 Task: Create ChildIssue0000000411 as Child Issue of Issue Issue0000000206 in Backlog  in Scrum Project Project0000000042 in Jira. Create ChildIssue0000000412 as Child Issue of Issue Issue0000000206 in Backlog  in Scrum Project Project0000000042 in Jira. Create ChildIssue0000000413 as Child Issue of Issue Issue0000000207 in Backlog  in Scrum Project Project0000000042 in Jira. Create ChildIssue0000000414 as Child Issue of Issue Issue0000000207 in Backlog  in Scrum Project Project0000000042 in Jira. Create ChildIssue0000000415 as Child Issue of Issue Issue0000000208 in Backlog  in Scrum Project Project0000000042 in Jira
Action: Mouse moved to (308, 319)
Screenshot: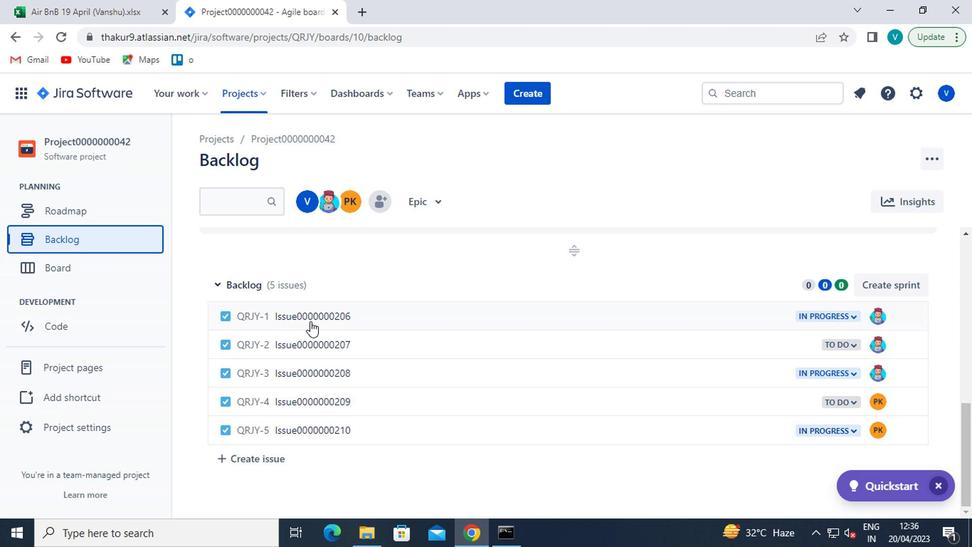 
Action: Mouse pressed left at (308, 319)
Screenshot: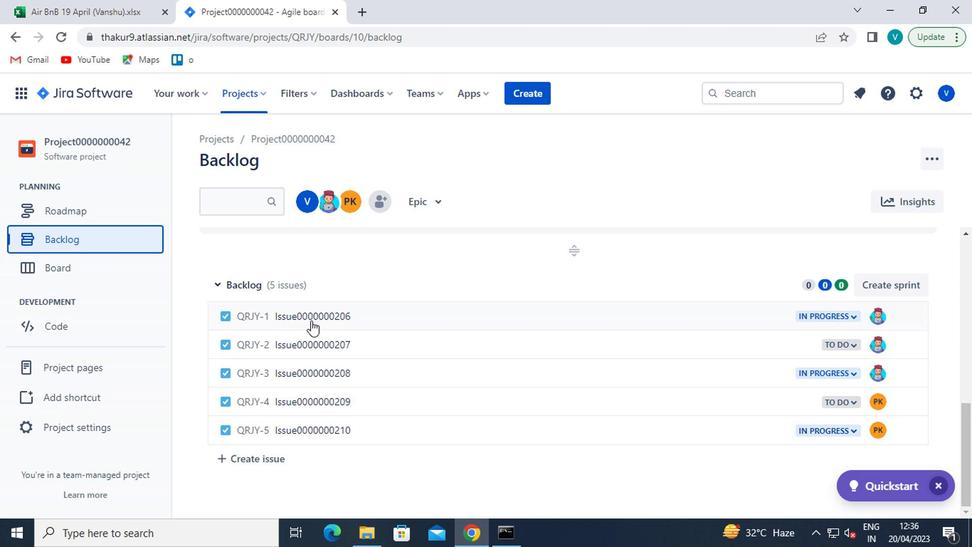 
Action: Mouse moved to (720, 305)
Screenshot: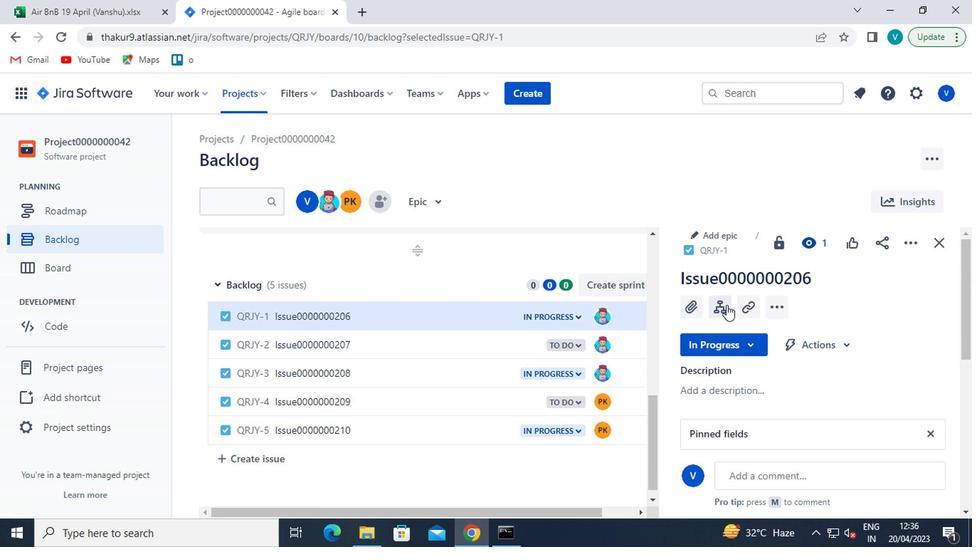 
Action: Mouse pressed left at (720, 305)
Screenshot: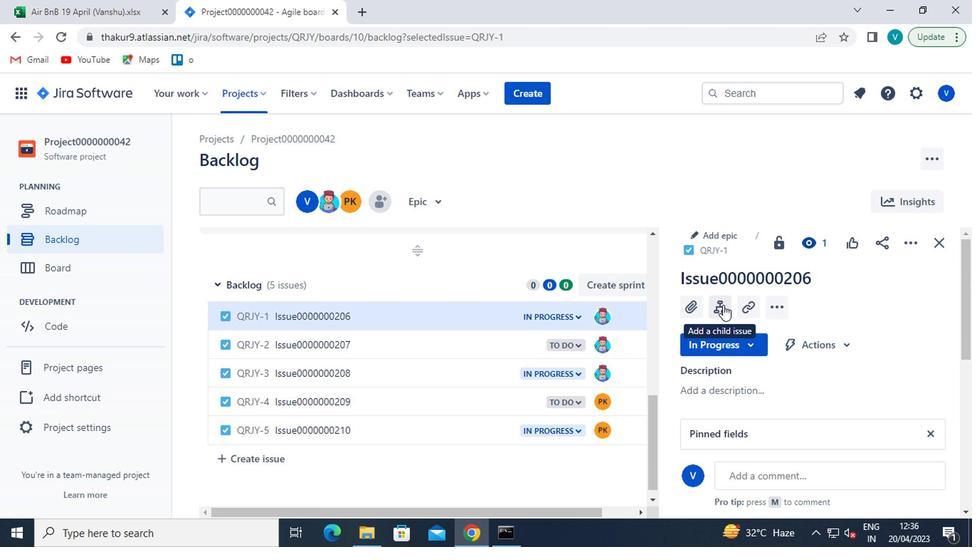 
Action: Mouse moved to (742, 356)
Screenshot: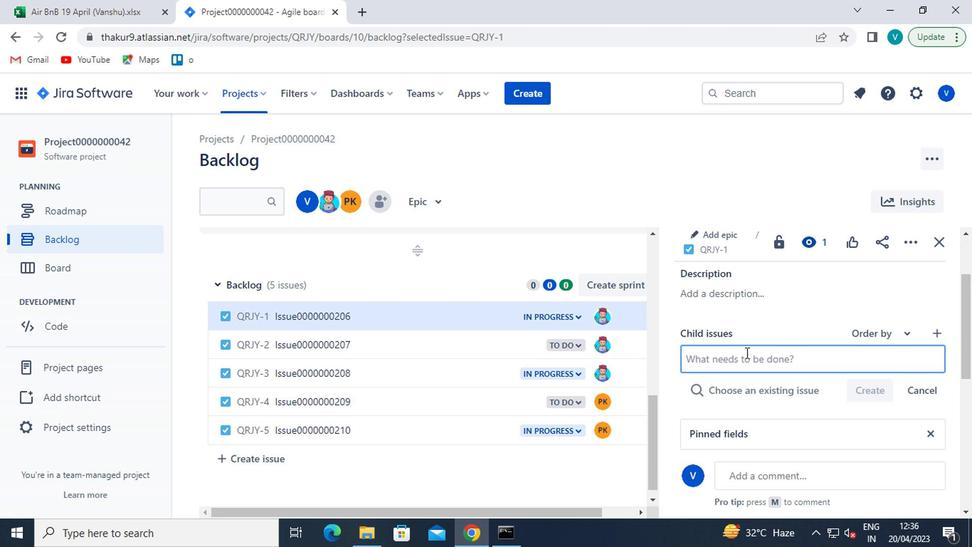
Action: Mouse pressed left at (742, 356)
Screenshot: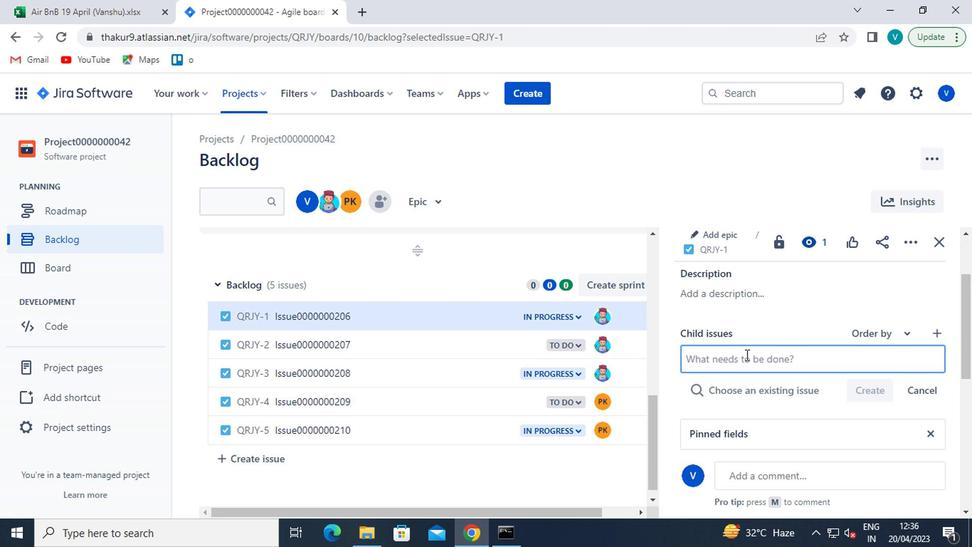 
Action: Mouse moved to (733, 353)
Screenshot: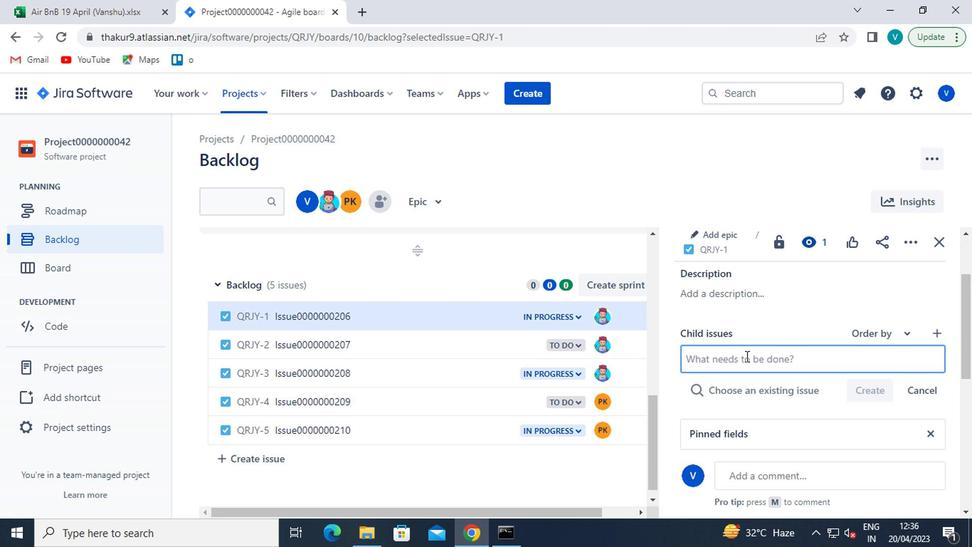 
Action: Key pressed <Key.shift>CH
Screenshot: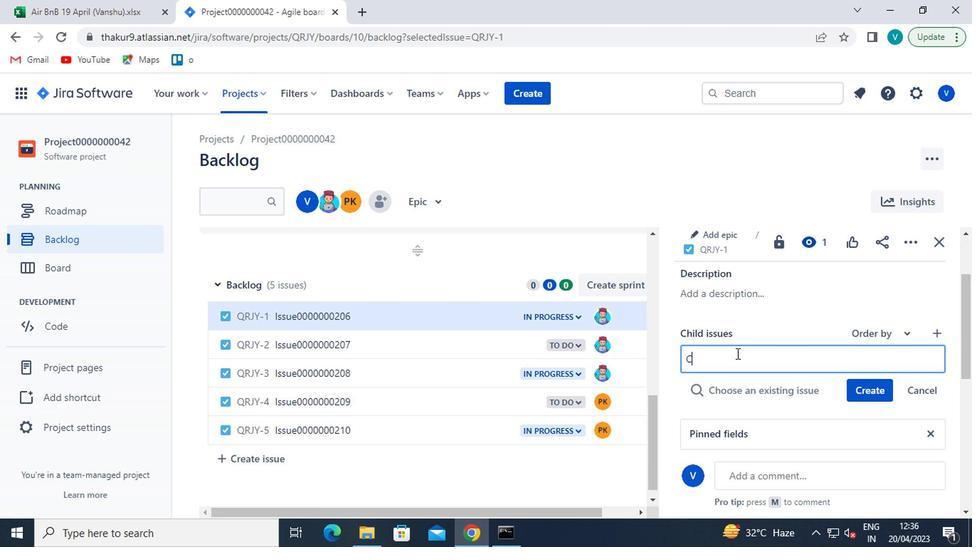 
Action: Mouse moved to (733, 354)
Screenshot: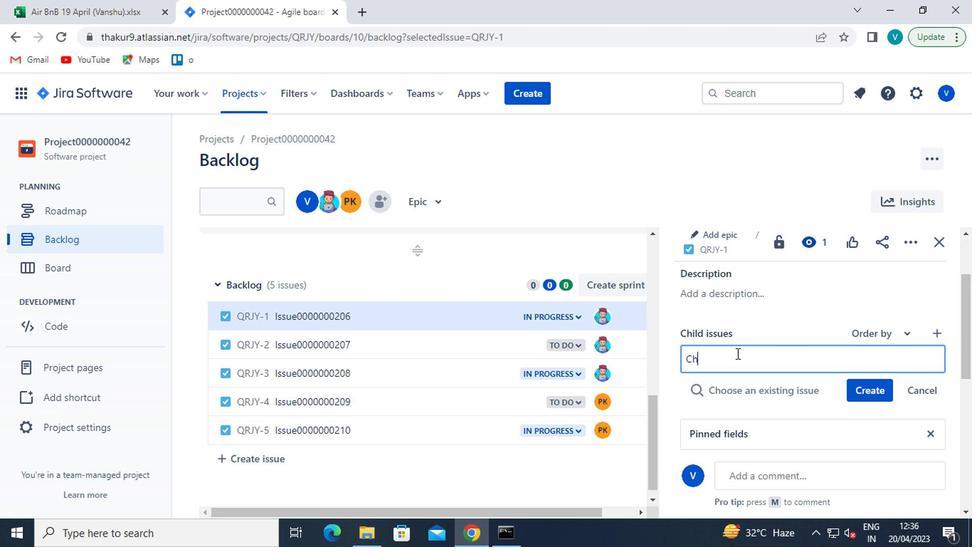
Action: Key pressed IL
Screenshot: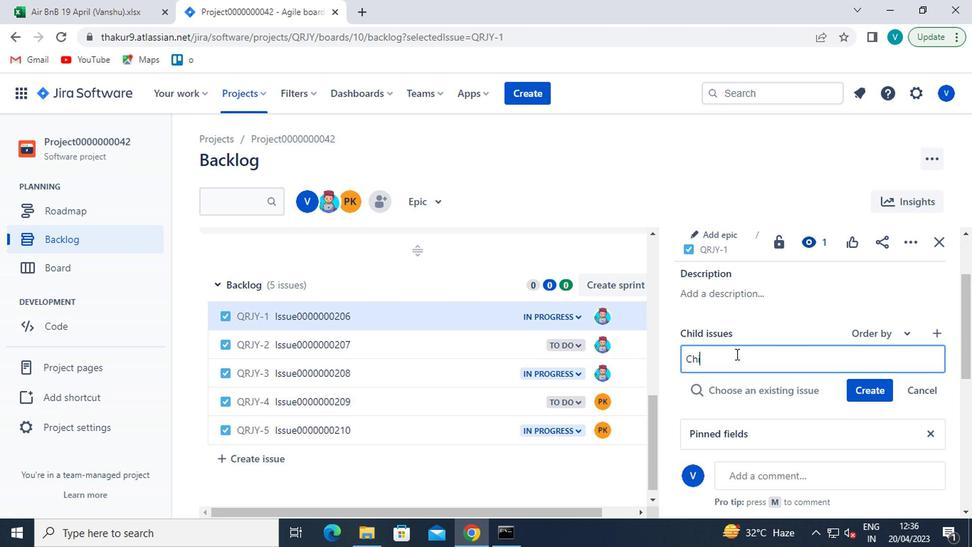 
Action: Mouse moved to (732, 355)
Screenshot: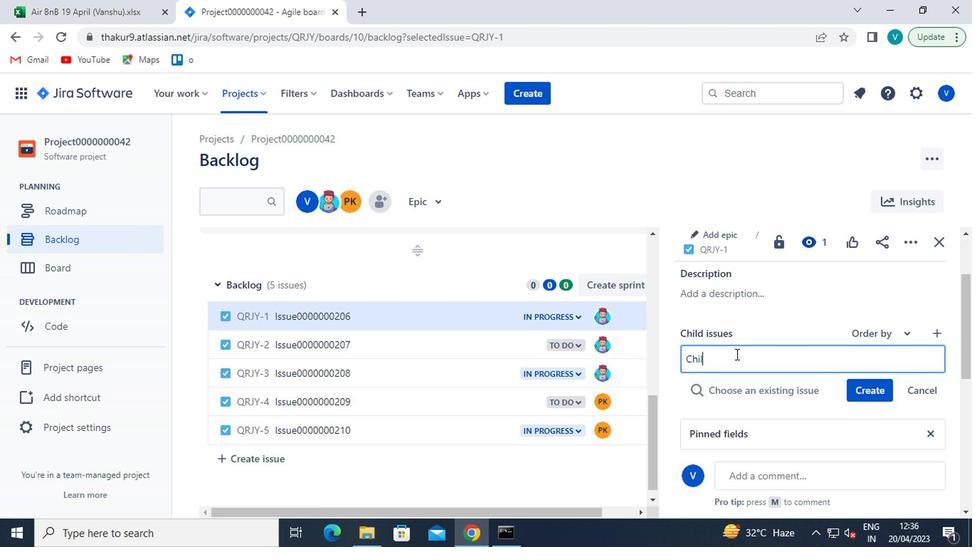
Action: Key pressed D<Key.shift>ISSUE
Screenshot: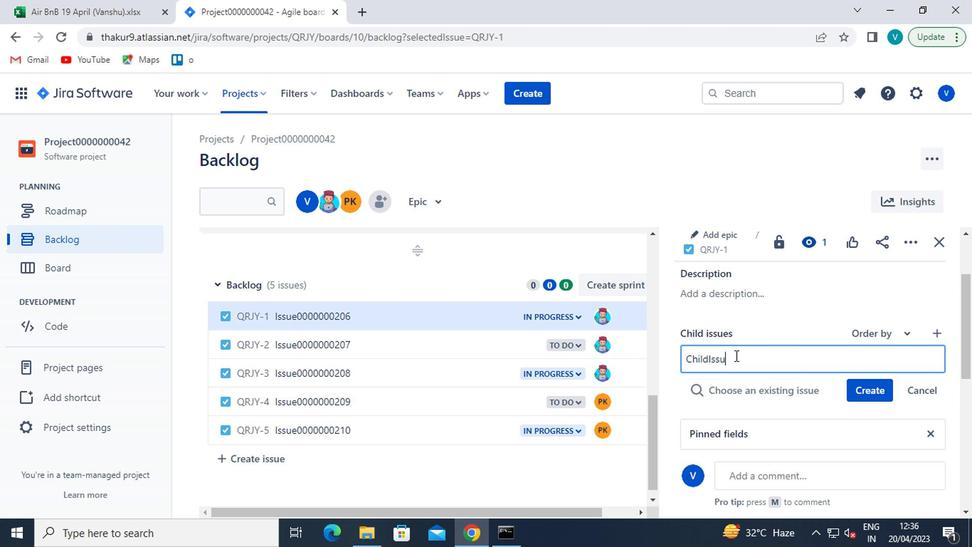 
Action: Mouse moved to (731, 355)
Screenshot: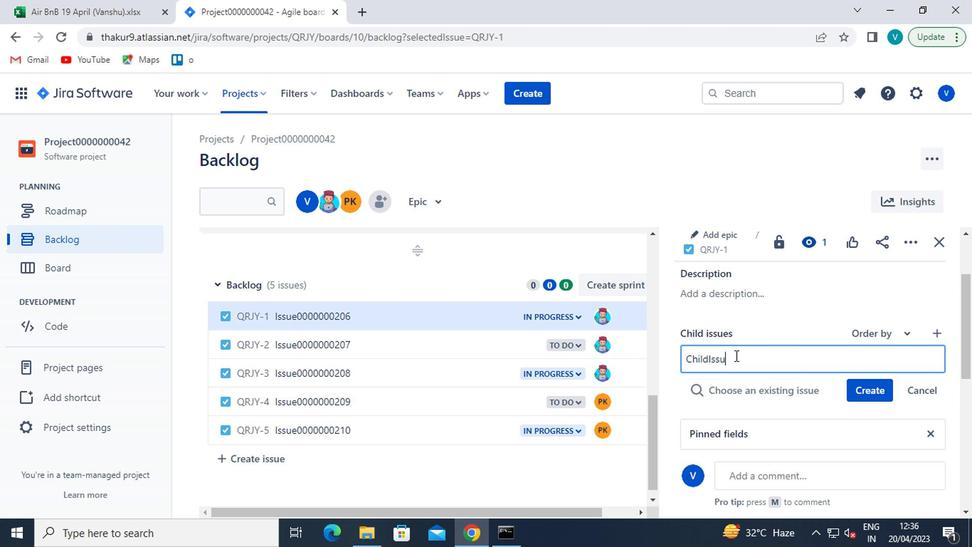
Action: Key pressed 00
Screenshot: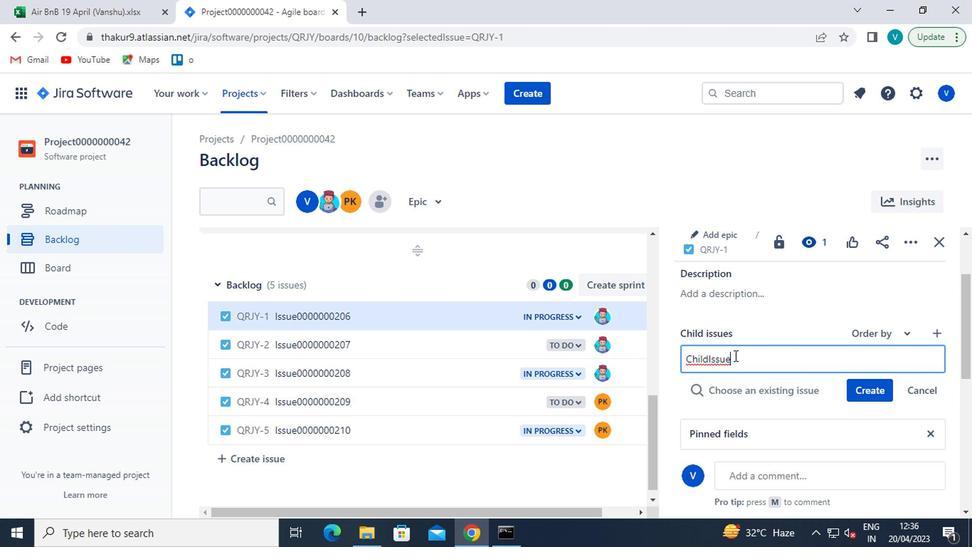 
Action: Mouse moved to (731, 355)
Screenshot: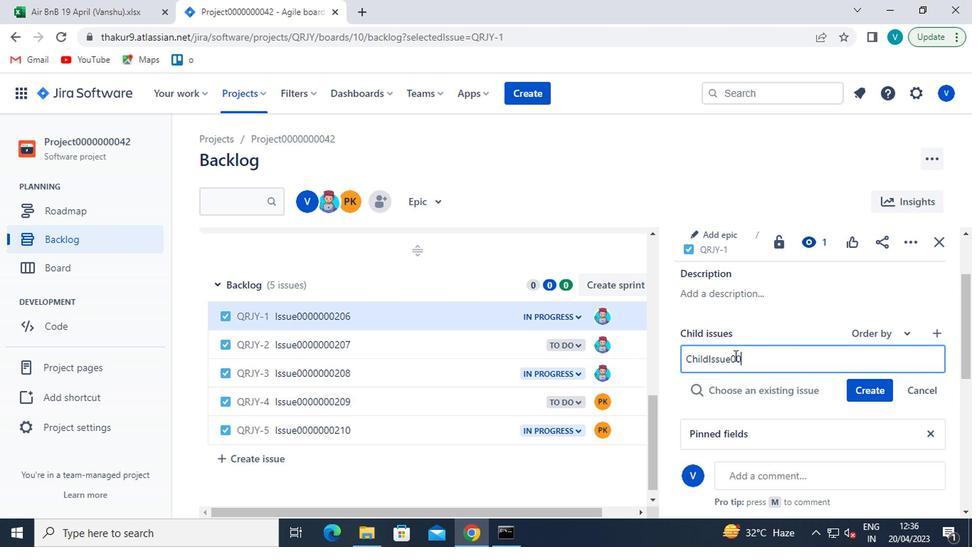
Action: Key pressed 00000411
Screenshot: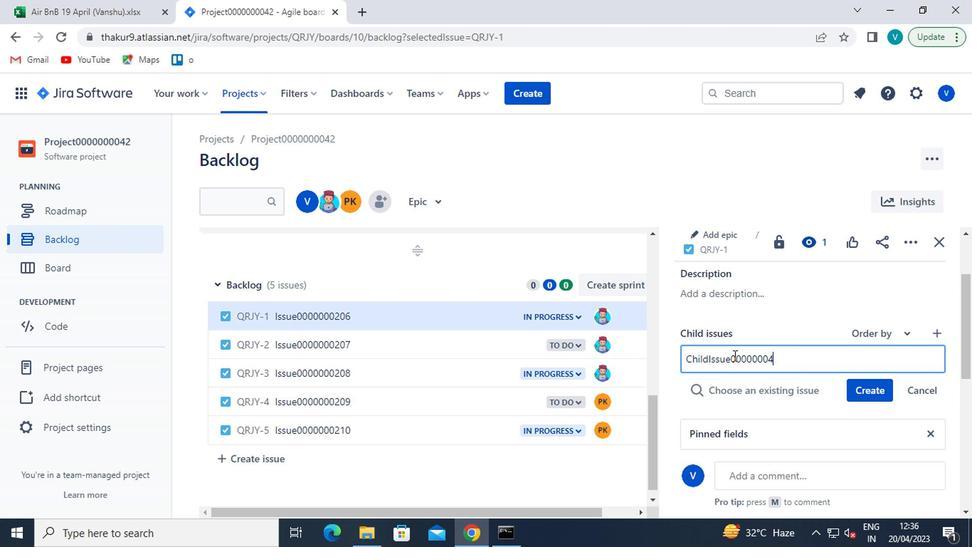 
Action: Mouse moved to (863, 390)
Screenshot: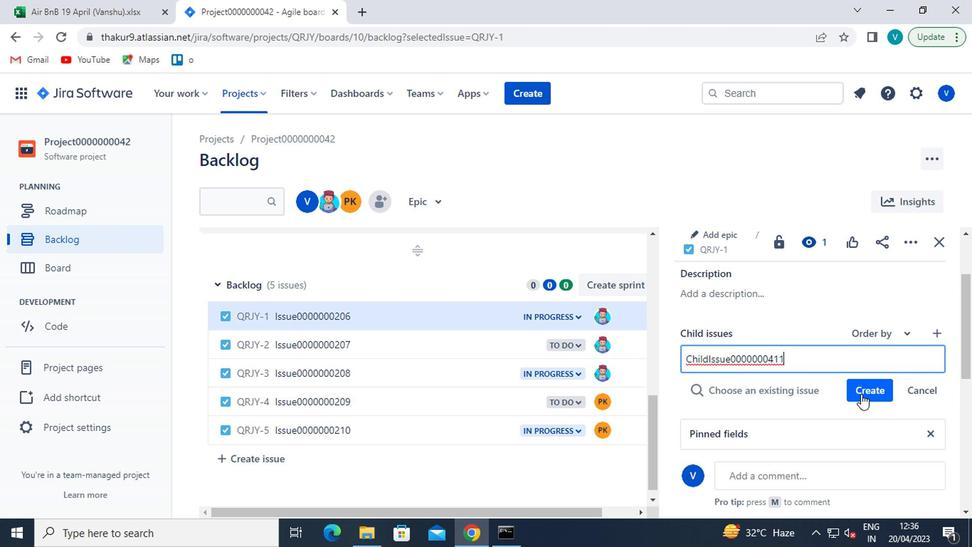 
Action: Mouse pressed left at (863, 390)
Screenshot: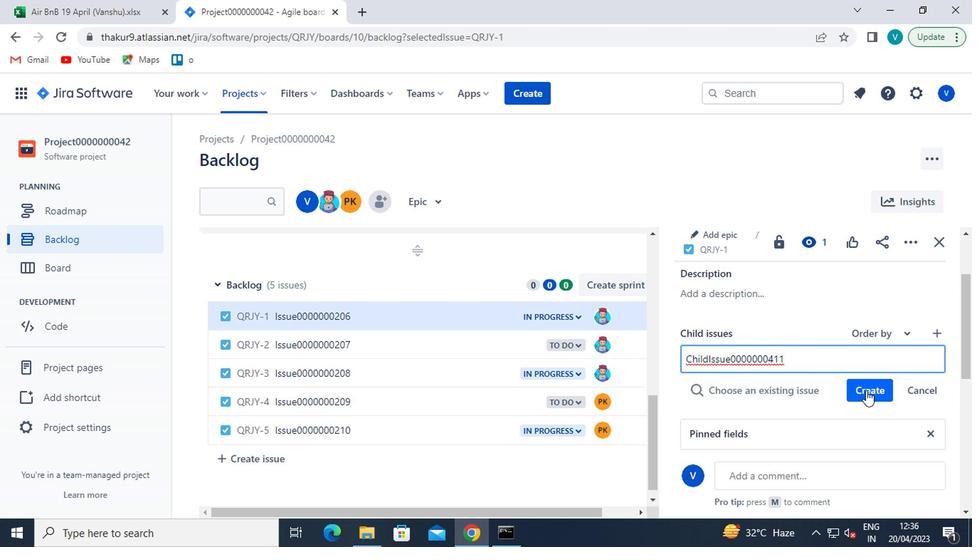 
Action: Mouse moved to (810, 402)
Screenshot: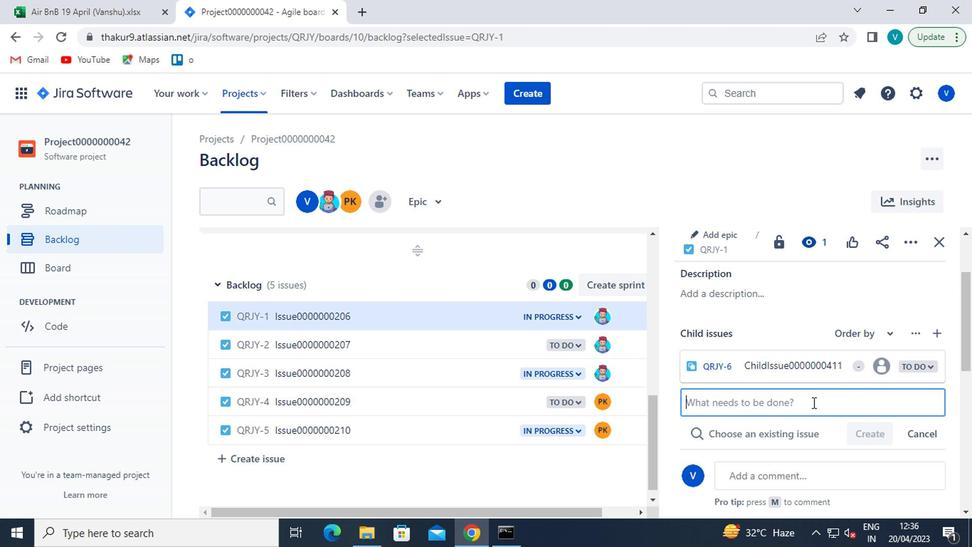 
Action: Key pressed <Key.shift>CHILD<Key.shift>ISSUE000
Screenshot: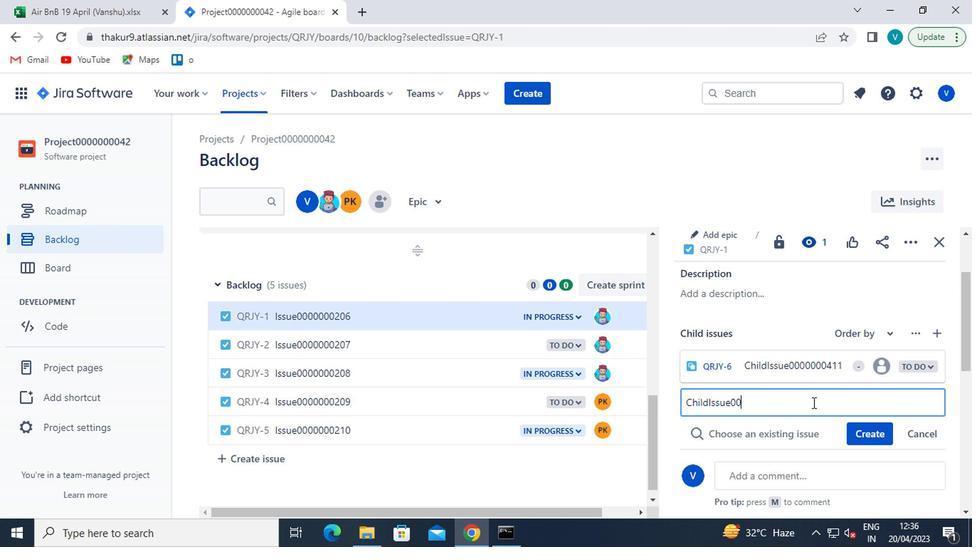 
Action: Mouse moved to (808, 403)
Screenshot: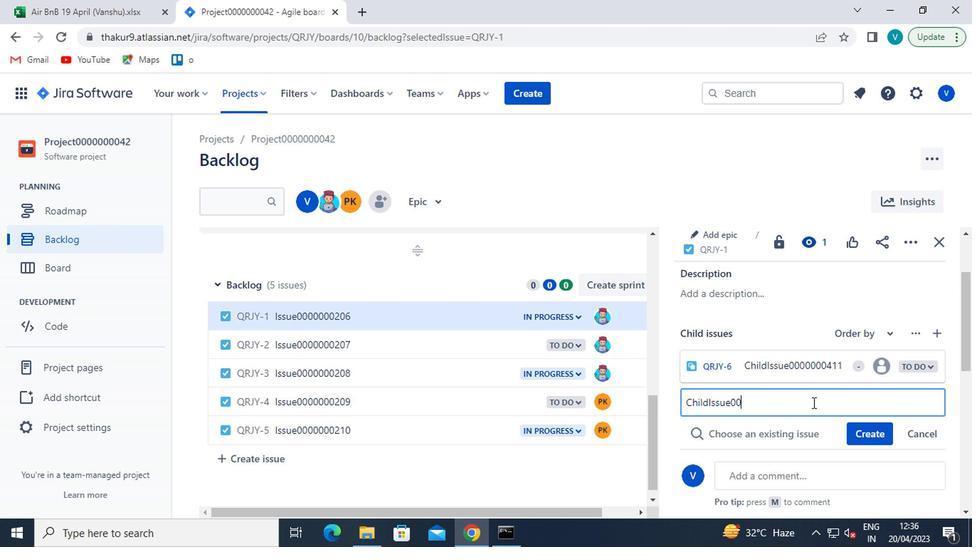 
Action: Key pressed 00004
Screenshot: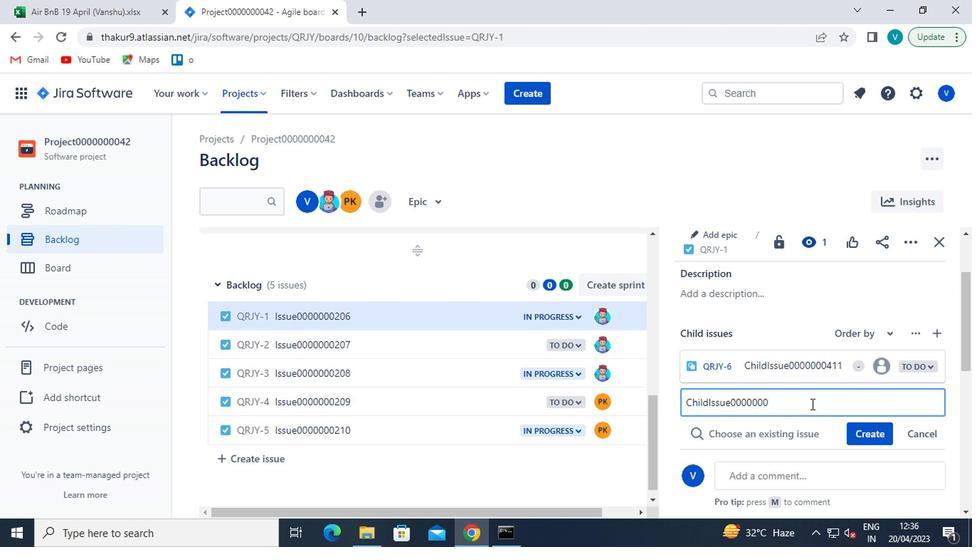 
Action: Mouse moved to (807, 403)
Screenshot: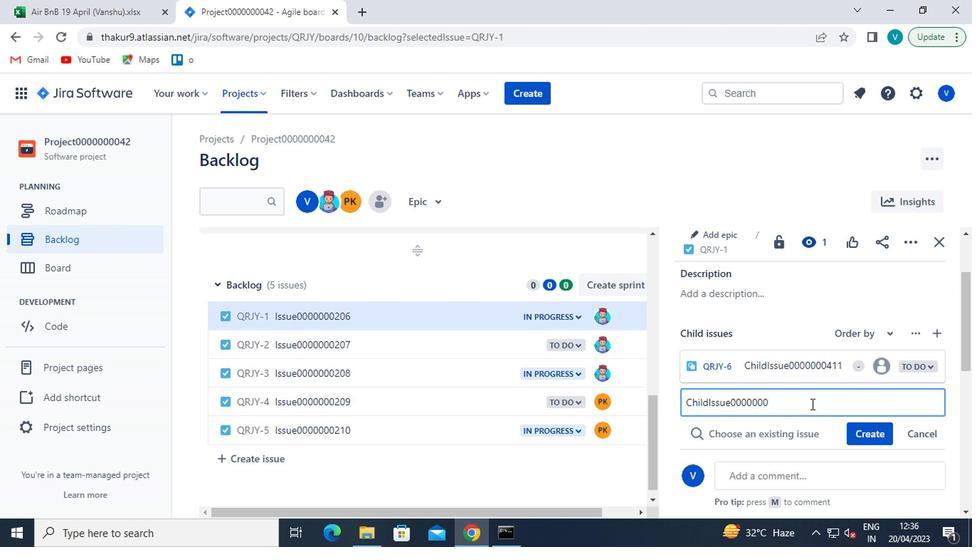 
Action: Key pressed 12
Screenshot: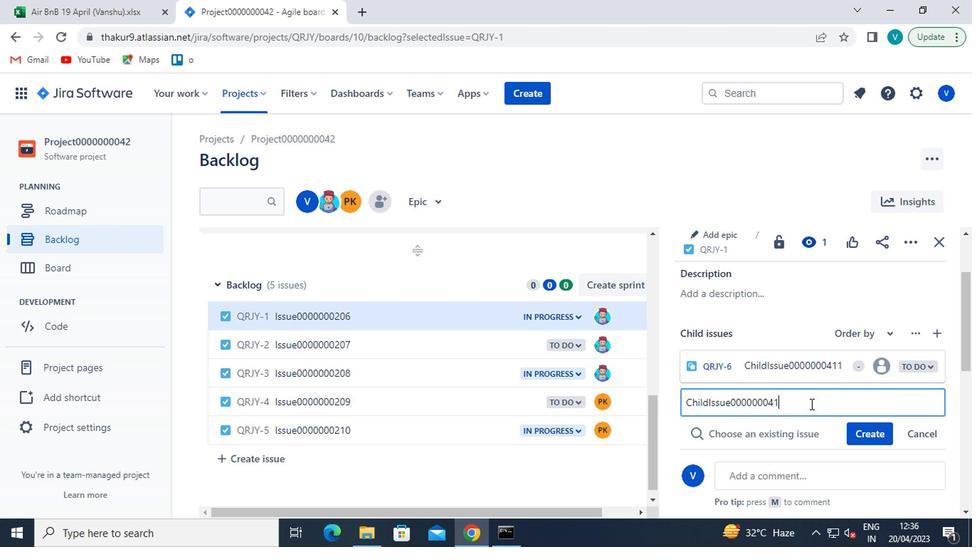 
Action: Mouse moved to (861, 425)
Screenshot: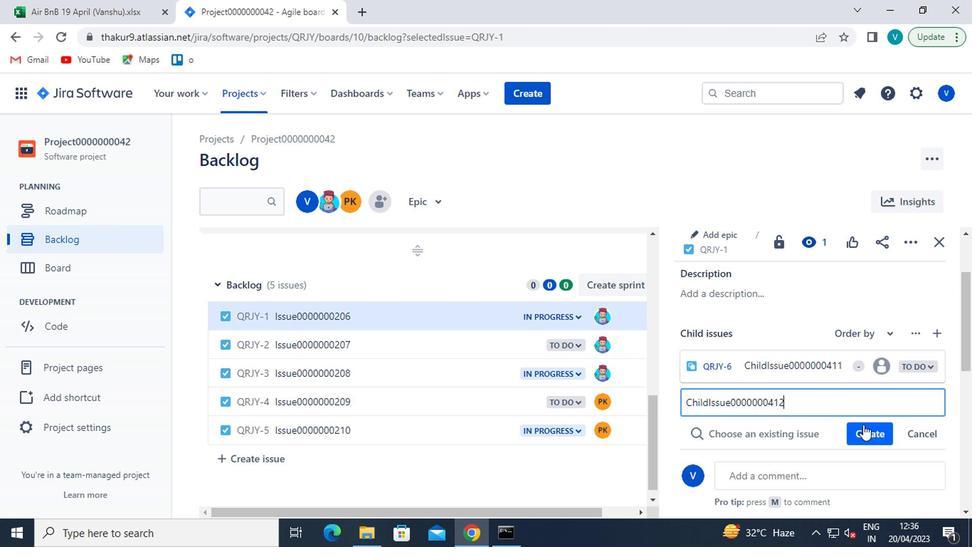 
Action: Mouse pressed left at (861, 425)
Screenshot: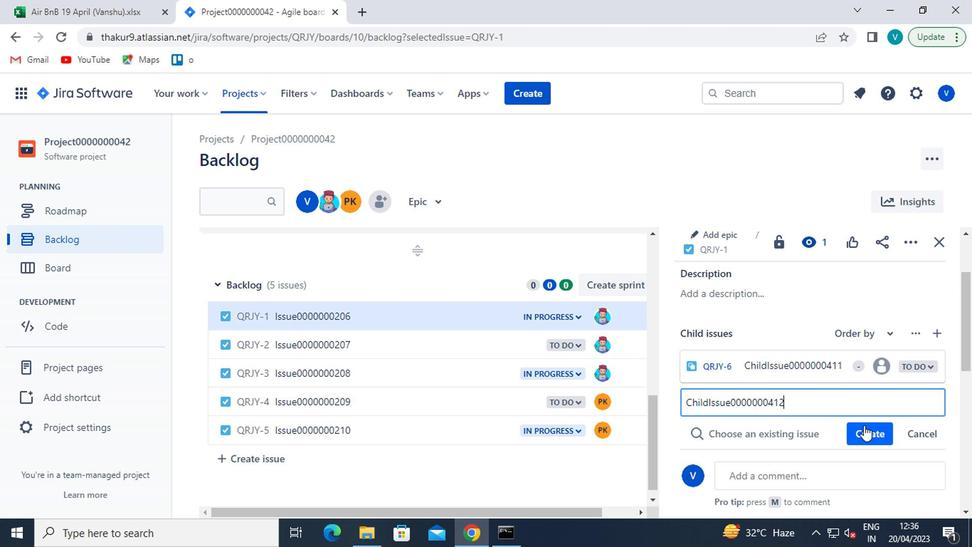 
Action: Mouse moved to (311, 345)
Screenshot: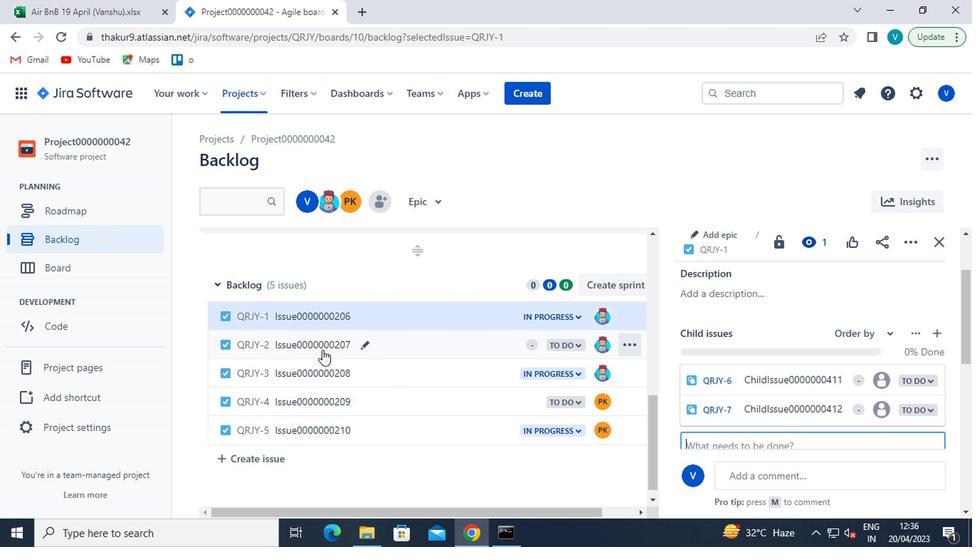 
Action: Mouse pressed left at (311, 345)
Screenshot: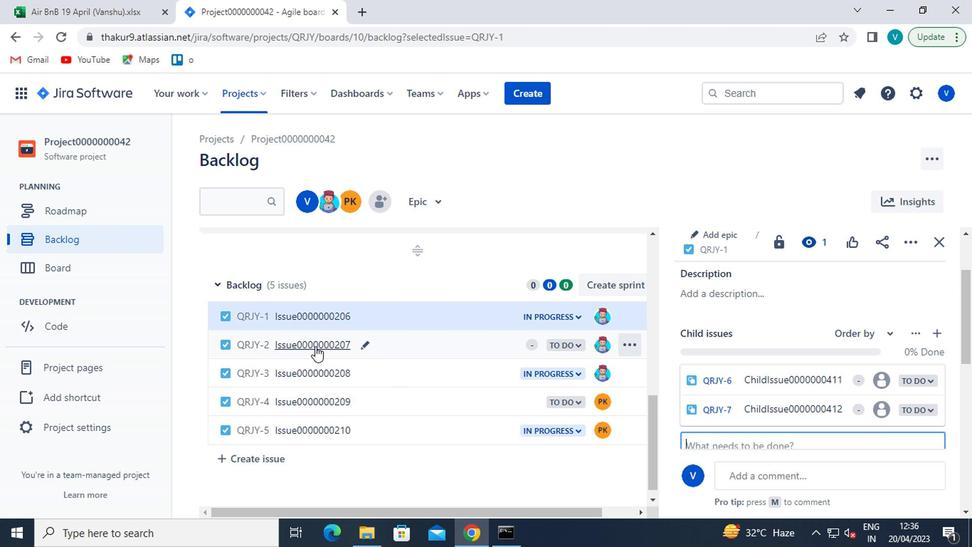 
Action: Mouse moved to (719, 310)
Screenshot: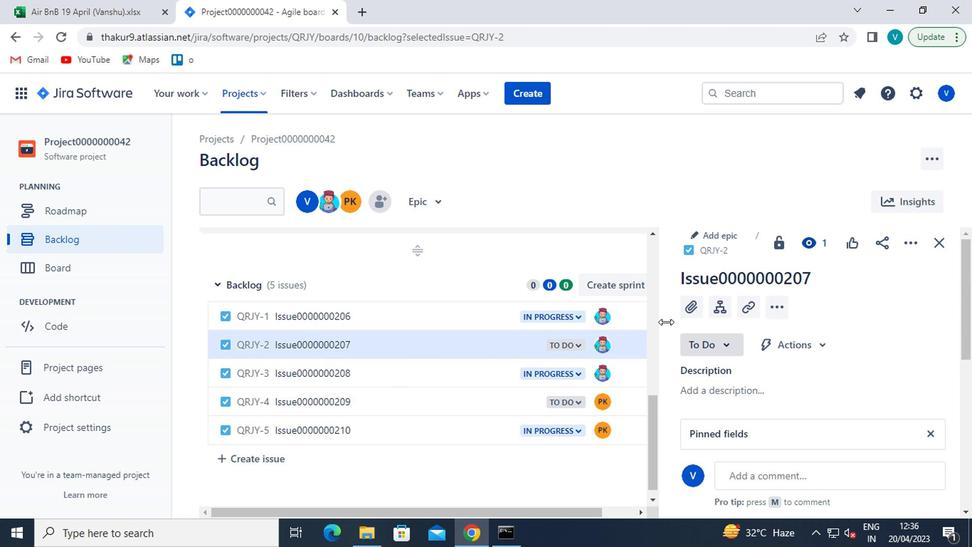 
Action: Mouse pressed left at (719, 310)
Screenshot: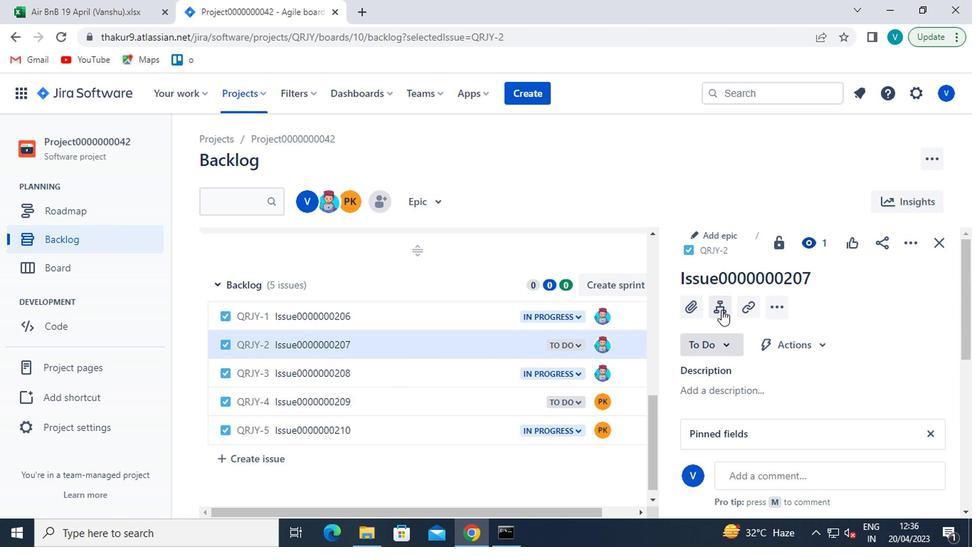 
Action: Mouse moved to (744, 356)
Screenshot: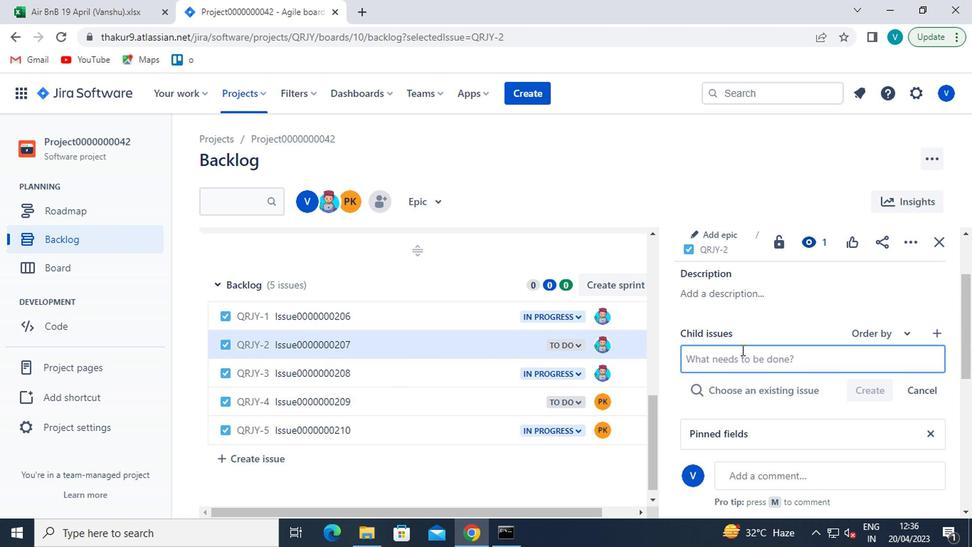 
Action: Mouse pressed left at (744, 356)
Screenshot: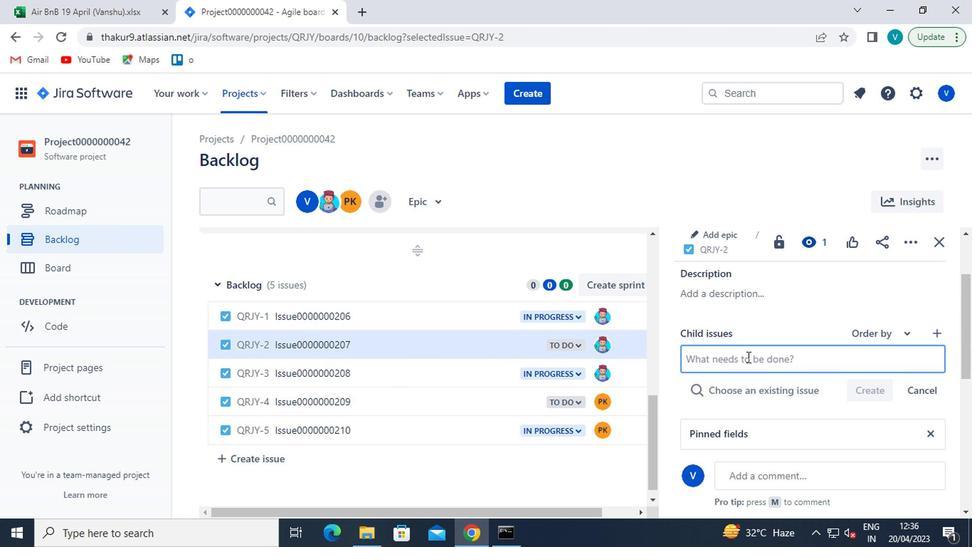 
Action: Key pressed <Key.shift>CHILD<Key.shift><Key.shift><Key.shift><Key.shift><Key.shift><Key.shift><Key.shift><Key.shift><Key.shift><Key.shift>ISSUE0000000
Screenshot: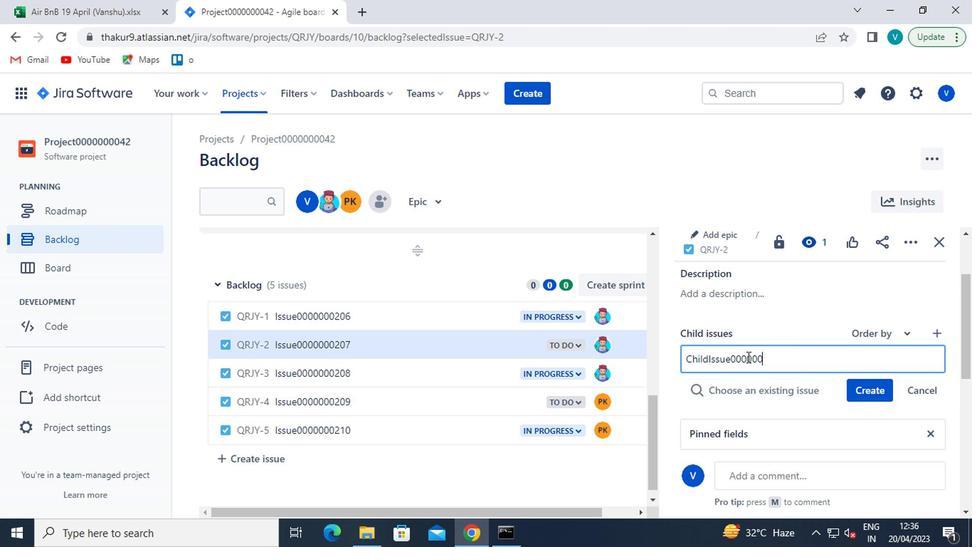 
Action: Mouse moved to (744, 356)
Screenshot: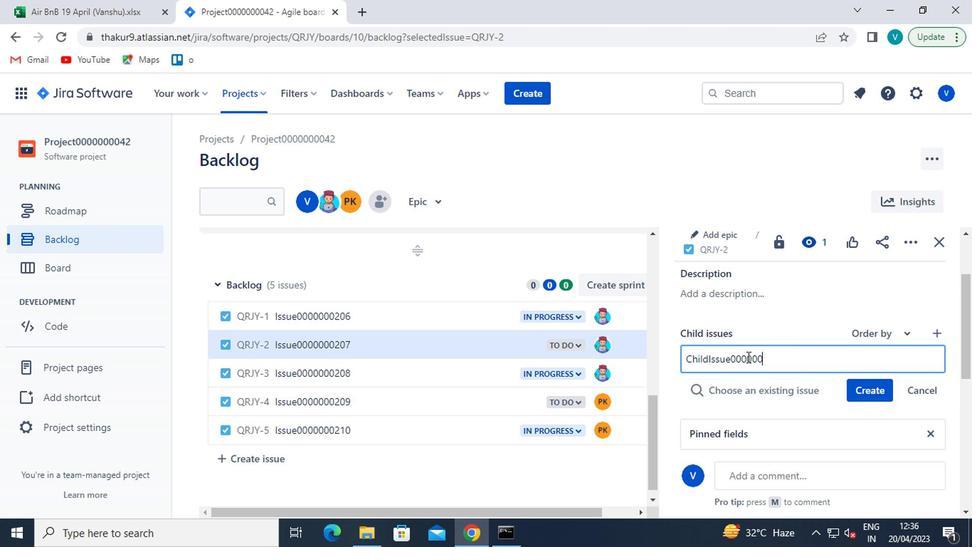 
Action: Key pressed 413
Screenshot: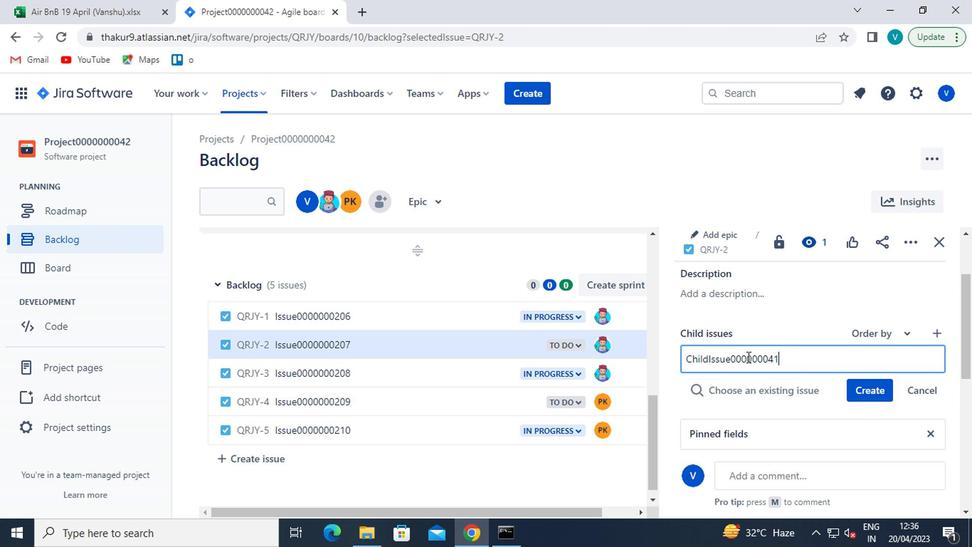 
Action: Mouse moved to (867, 394)
Screenshot: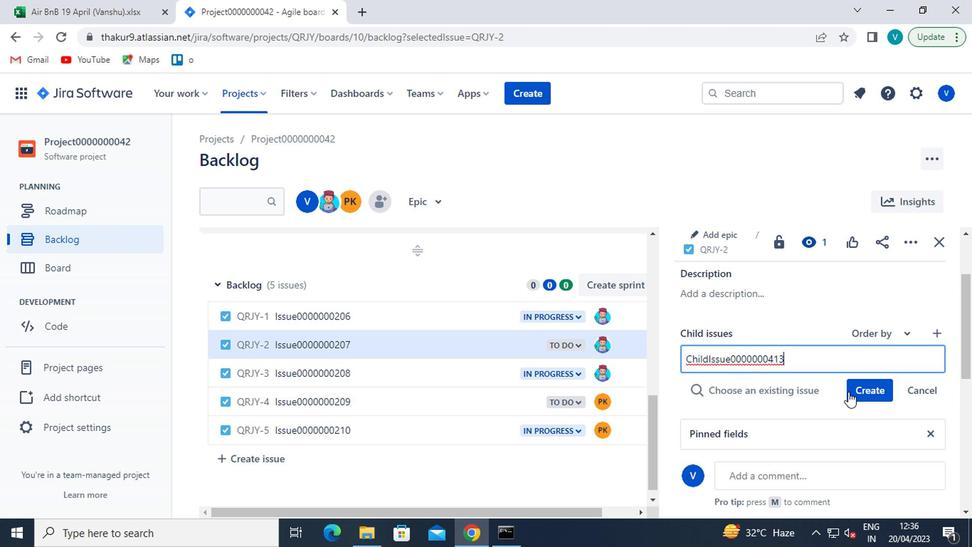 
Action: Mouse pressed left at (867, 394)
Screenshot: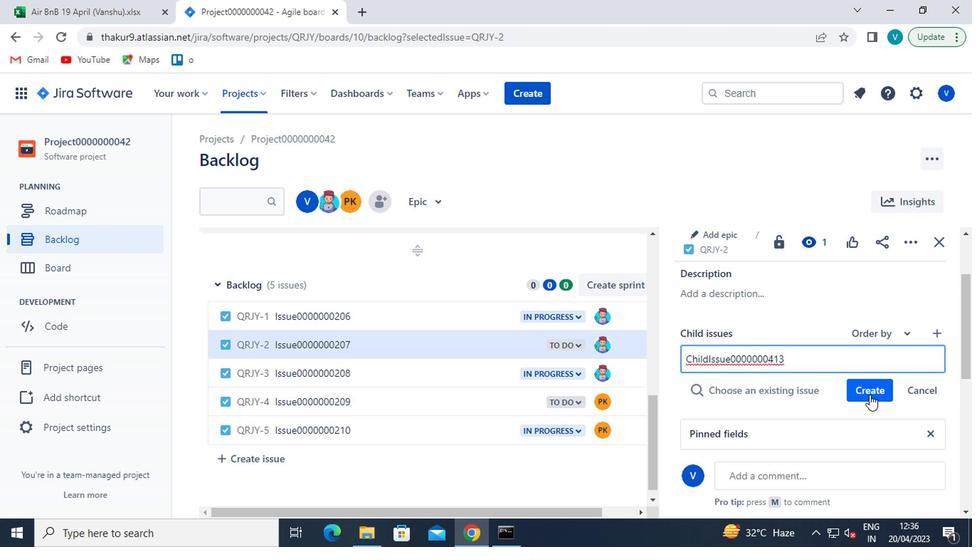 
Action: Mouse moved to (856, 400)
Screenshot: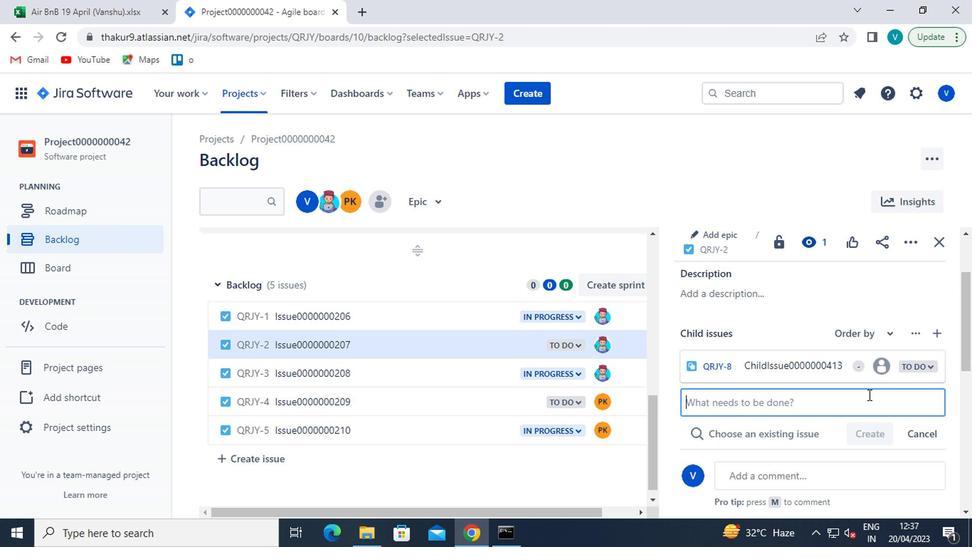
Action: Key pressed <Key.shift>CHILD<Key.shift>ISSUE
Screenshot: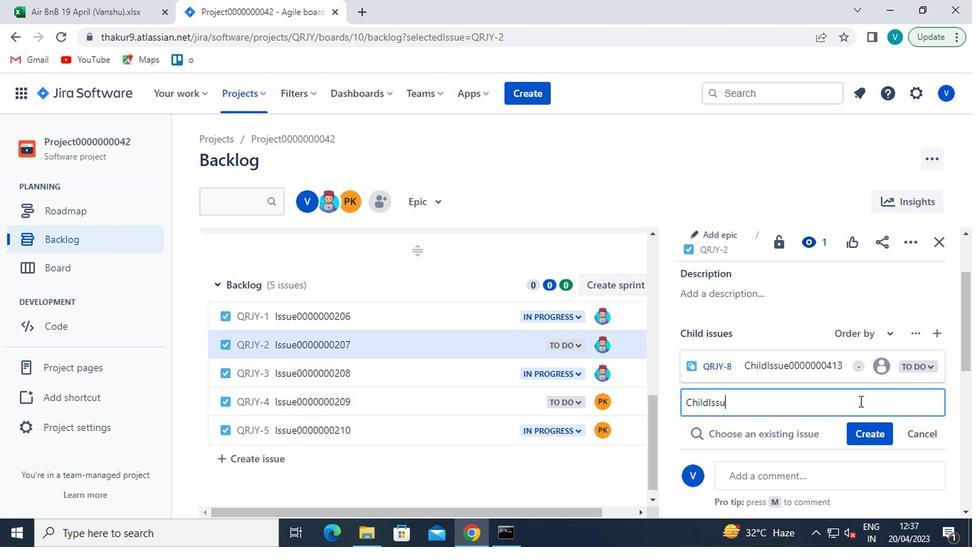 
Action: Mouse moved to (856, 400)
Screenshot: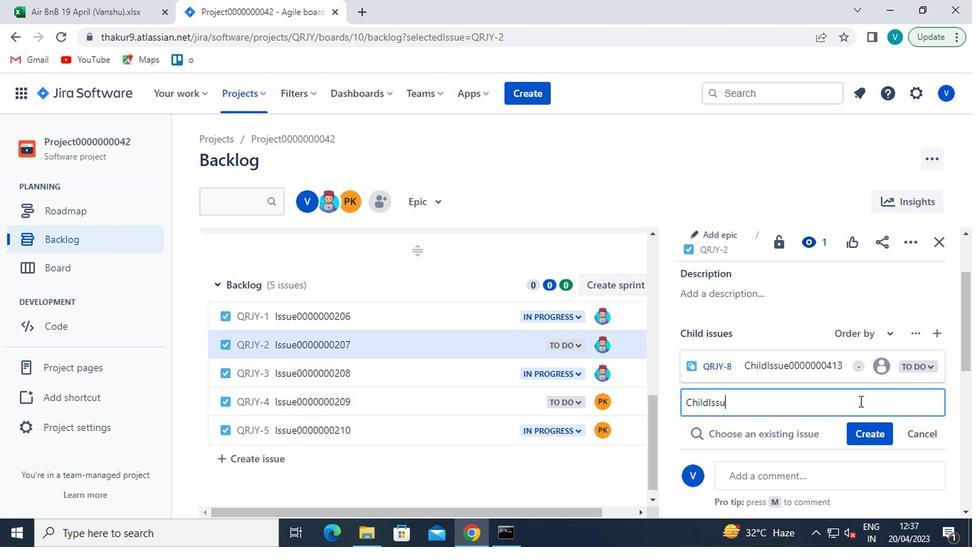 
Action: Key pressed 000
Screenshot: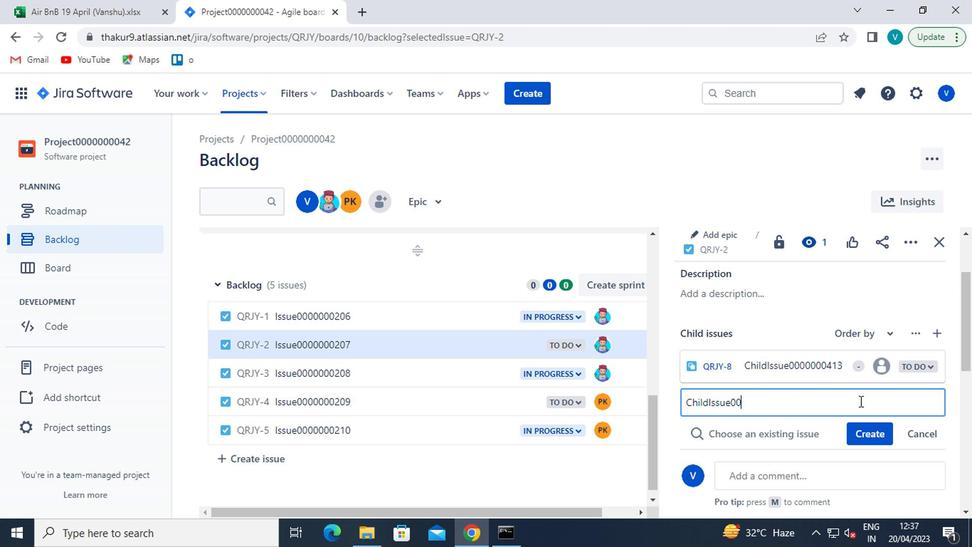 
Action: Mouse moved to (856, 400)
Screenshot: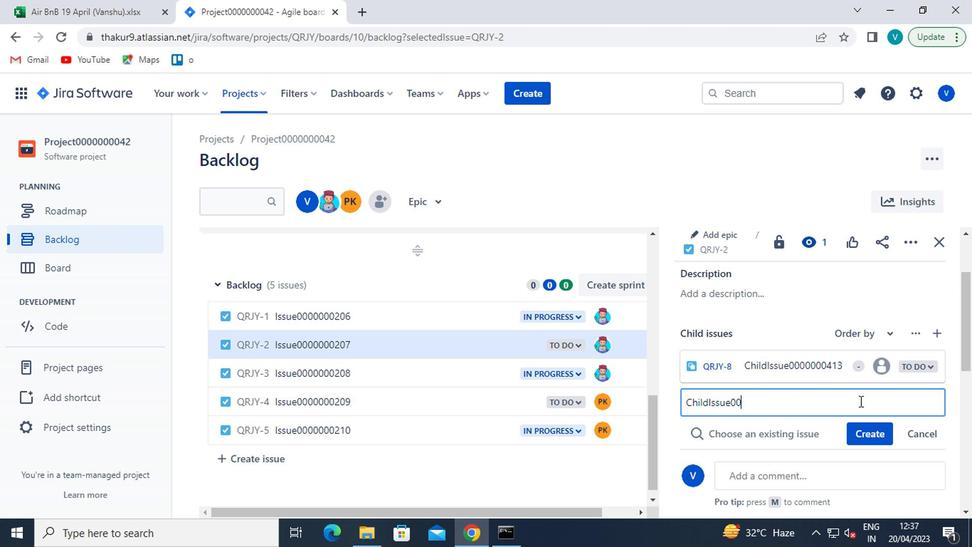 
Action: Key pressed 0000414
Screenshot: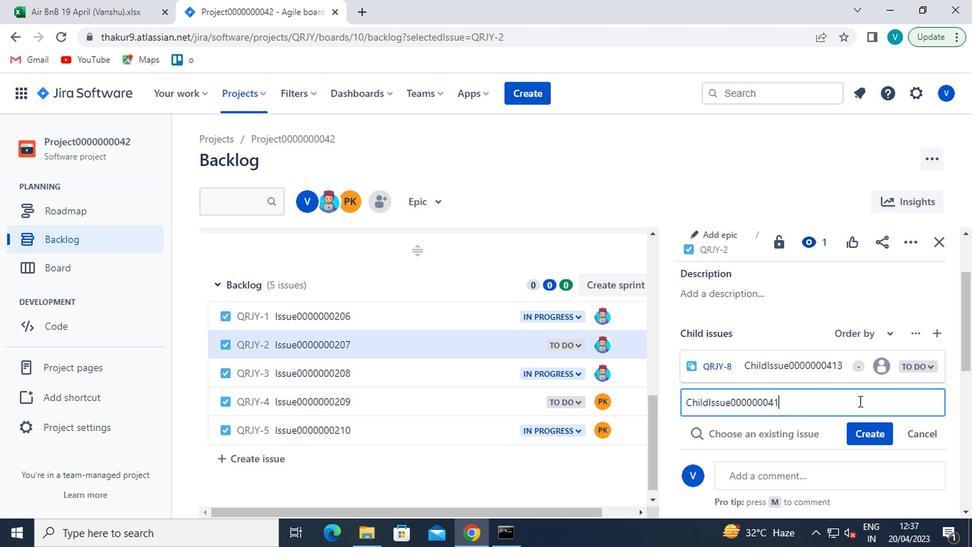 
Action: Mouse moved to (859, 435)
Screenshot: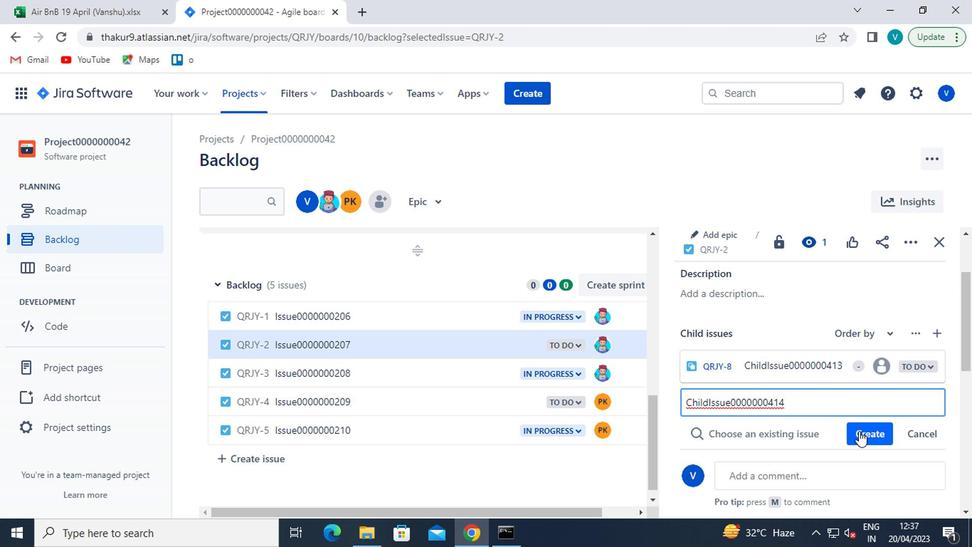 
Action: Mouse pressed left at (859, 435)
Screenshot: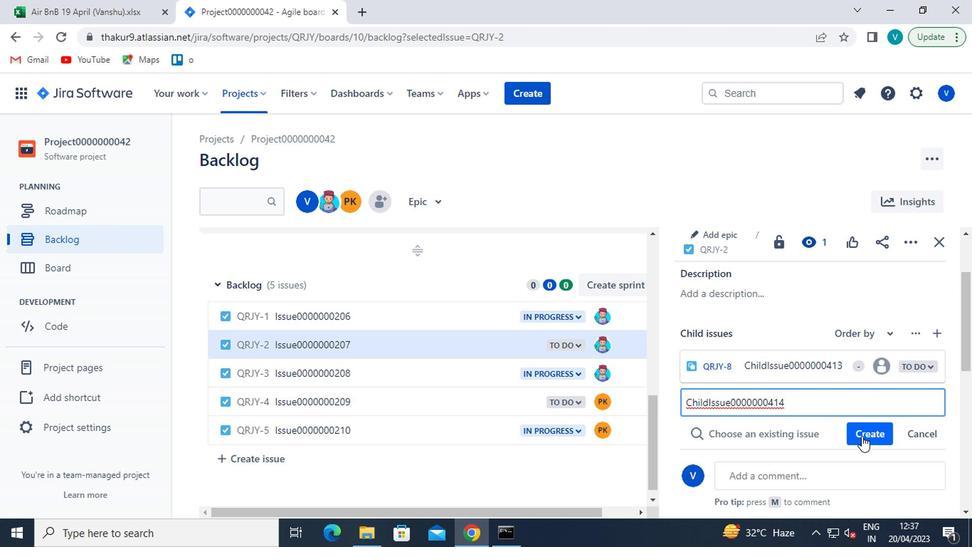 
Action: Mouse moved to (313, 368)
Screenshot: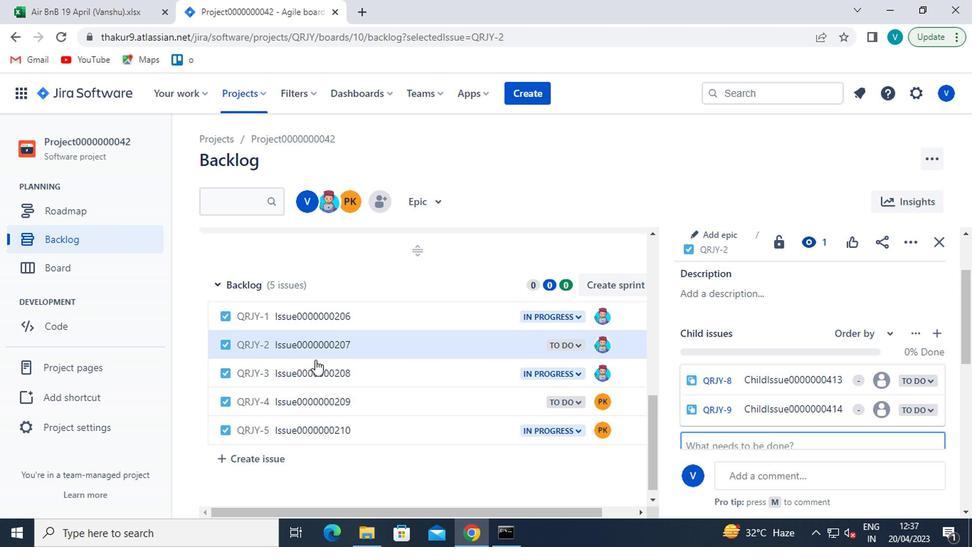 
Action: Mouse pressed left at (313, 368)
Screenshot: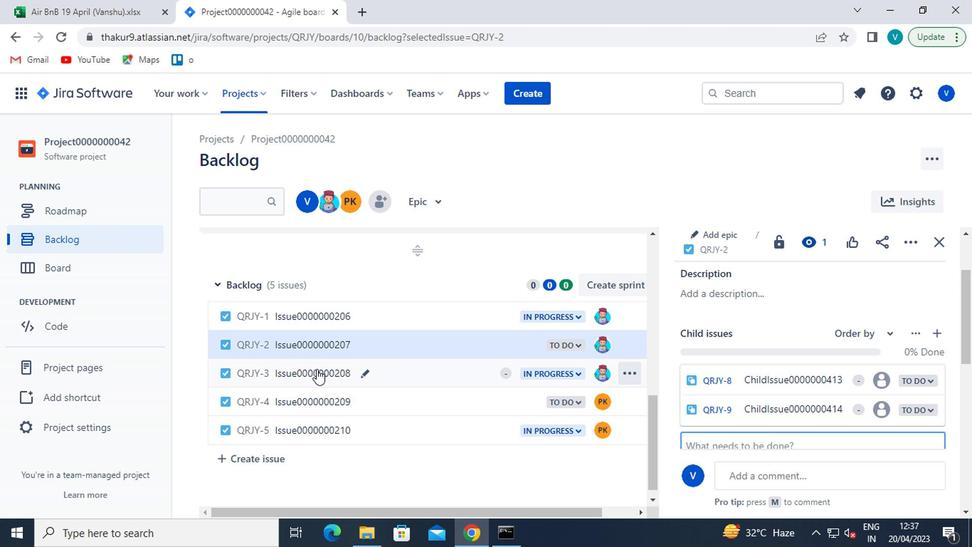 
Action: Mouse moved to (714, 304)
Screenshot: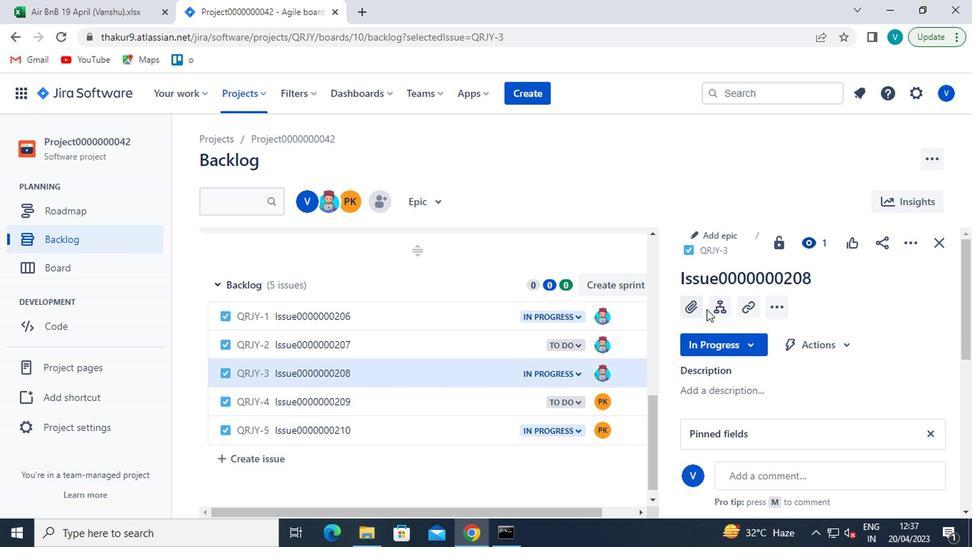 
Action: Mouse pressed left at (714, 304)
Screenshot: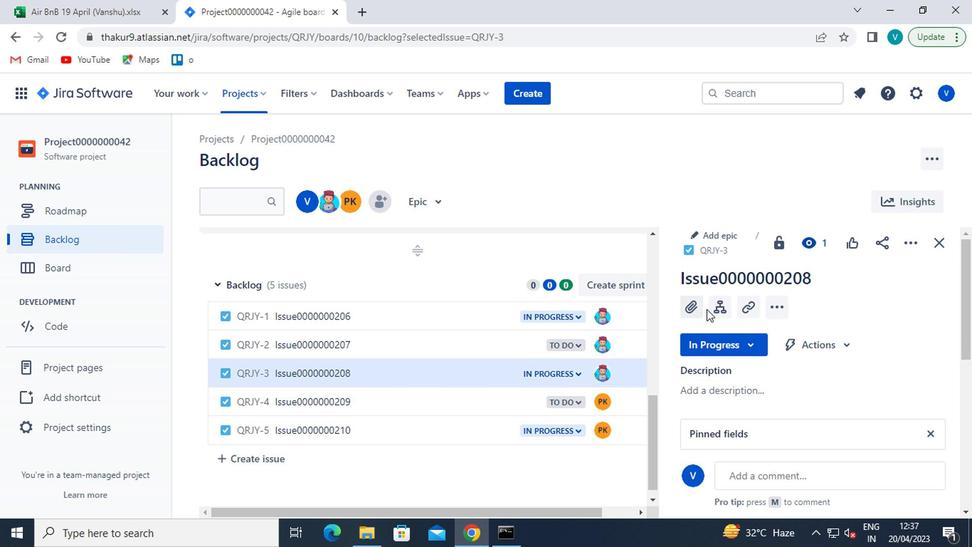 
Action: Mouse moved to (743, 359)
Screenshot: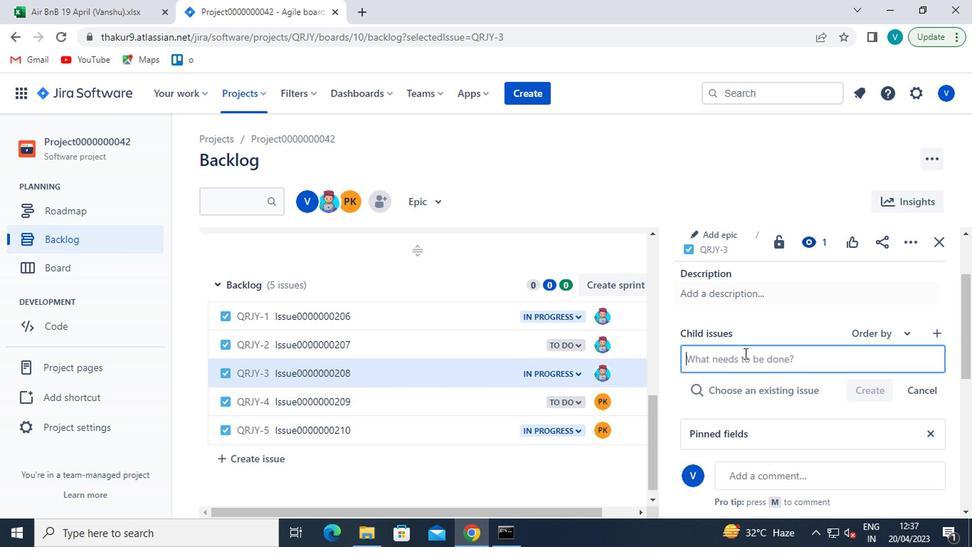 
Action: Mouse pressed left at (743, 359)
Screenshot: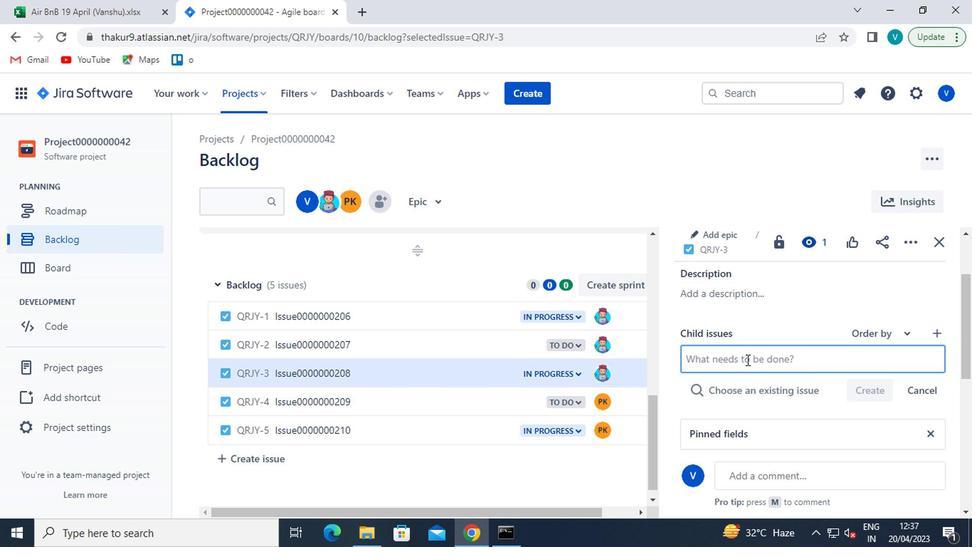 
Action: Mouse moved to (735, 362)
Screenshot: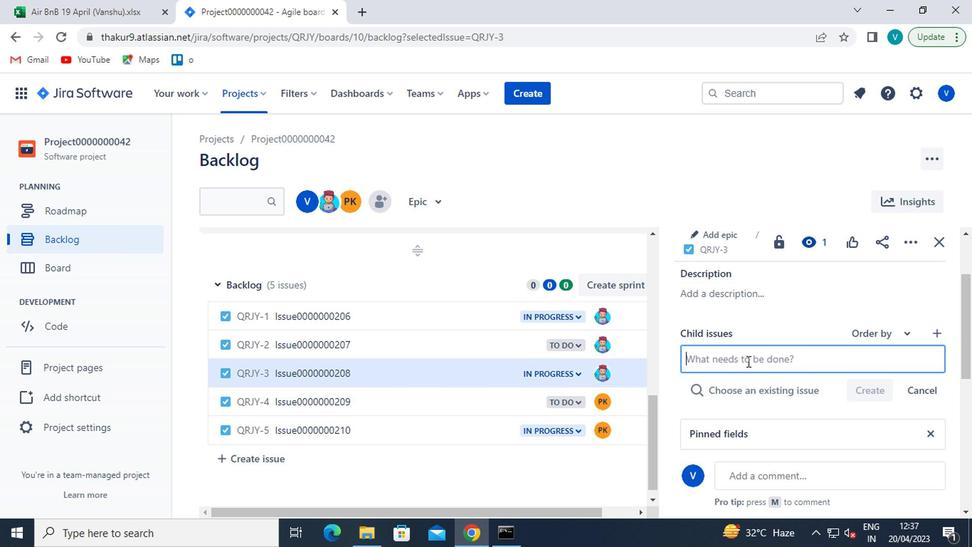 
Action: Key pressed <Key.shift>CHILD<Key.shift>ISSUE0000000415
Screenshot: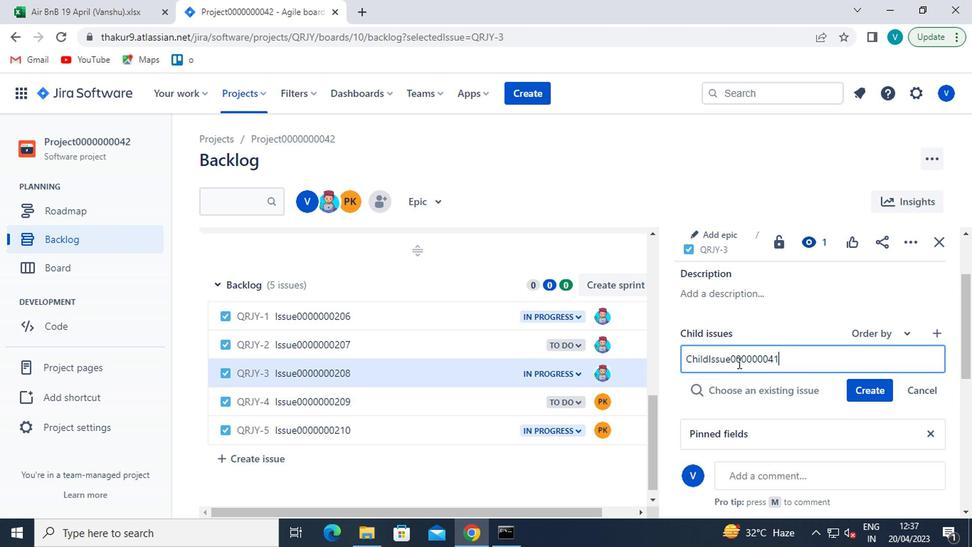
Action: Mouse moved to (859, 388)
Screenshot: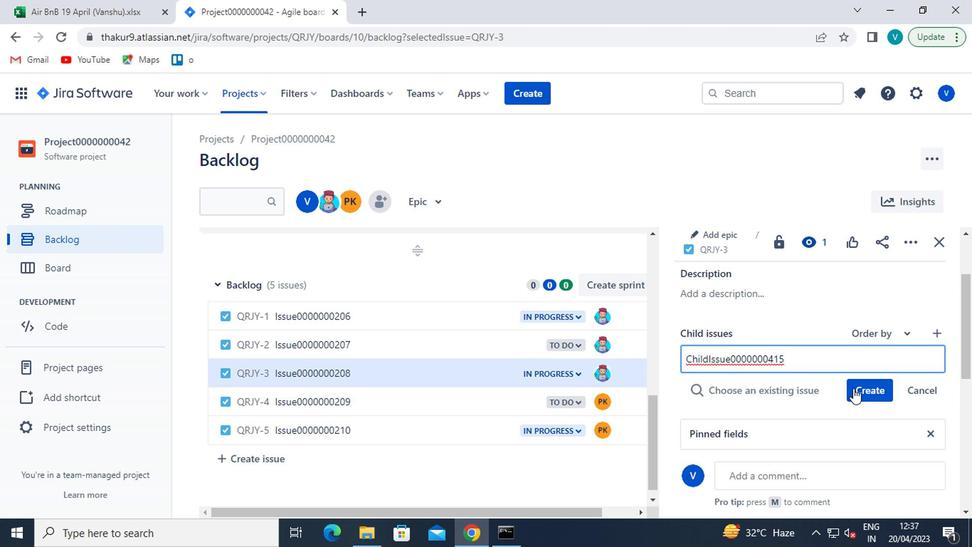 
Action: Mouse scrolled (859, 388) with delta (0, 0)
Screenshot: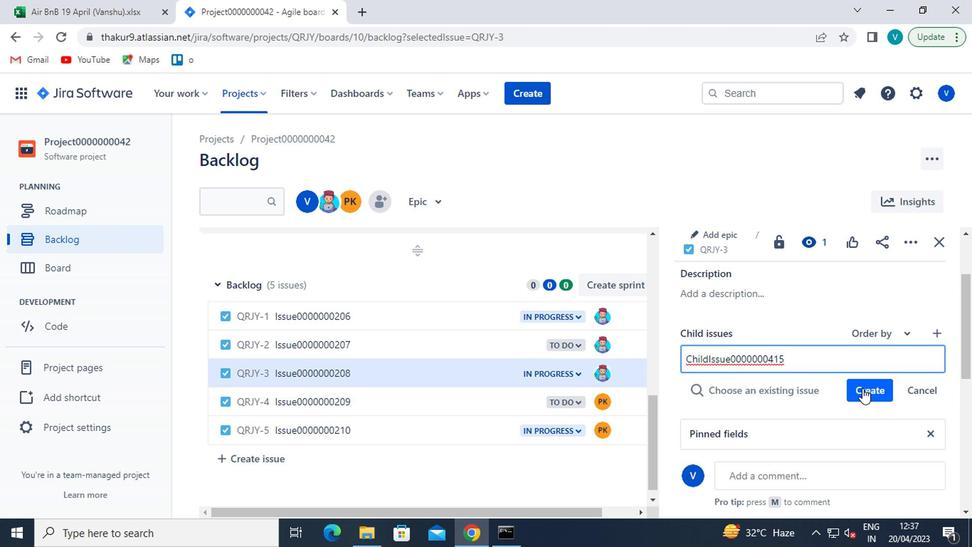 
Action: Mouse scrolled (859, 388) with delta (0, 0)
Screenshot: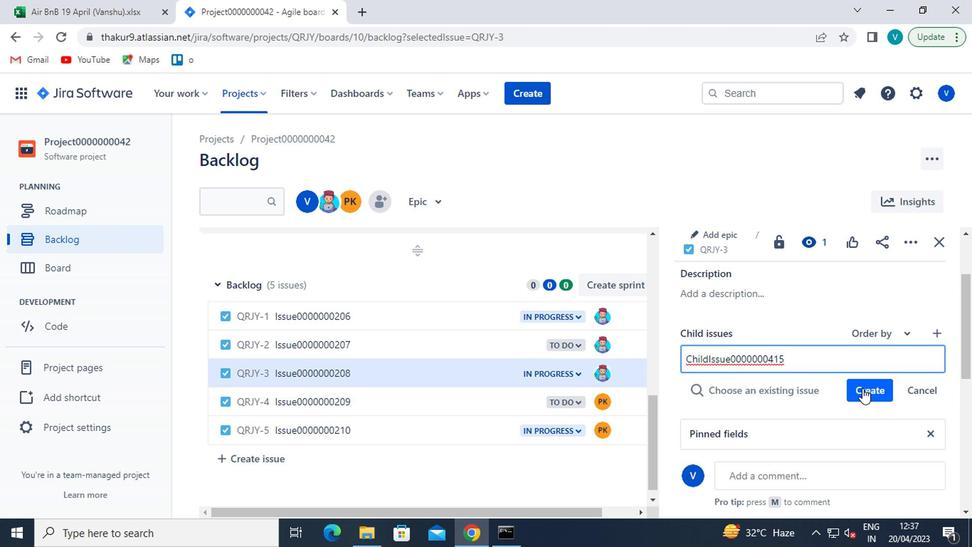 
Action: Mouse scrolled (859, 387) with delta (0, 0)
Screenshot: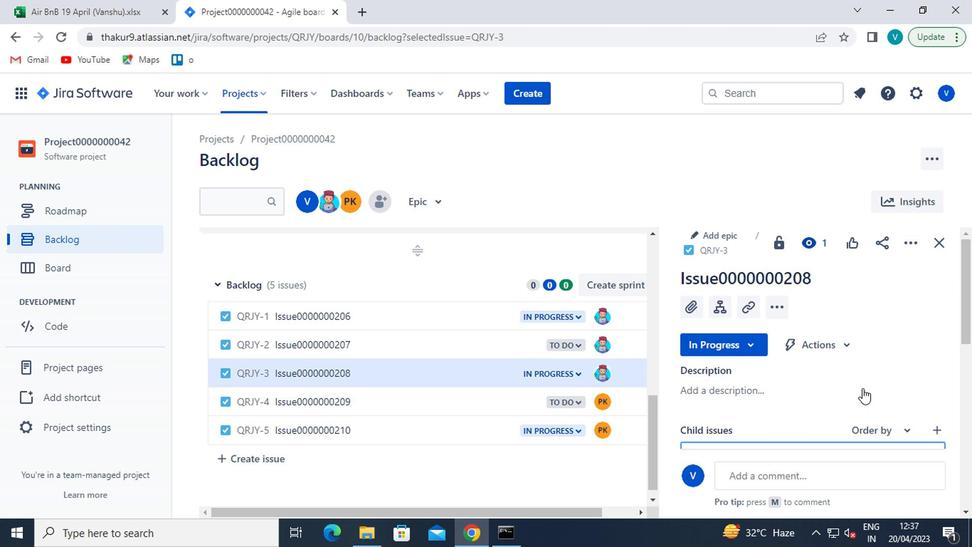
Action: Mouse scrolled (859, 387) with delta (0, 0)
Screenshot: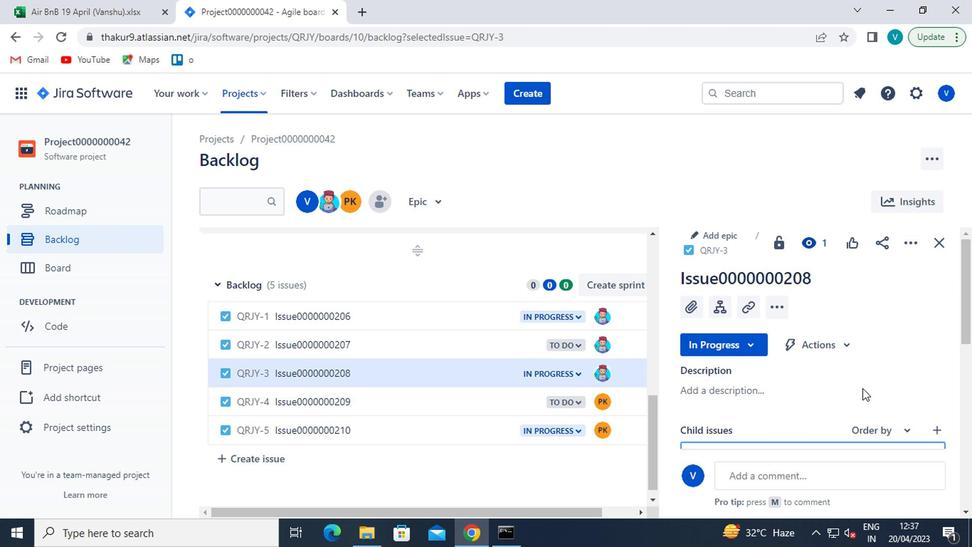 
Action: Mouse moved to (863, 347)
Screenshot: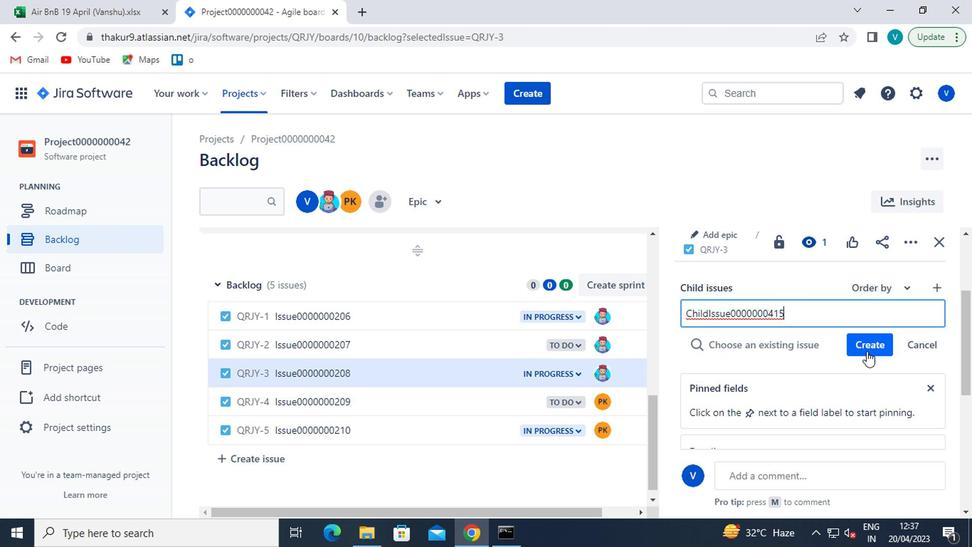 
Action: Mouse pressed left at (863, 347)
Screenshot: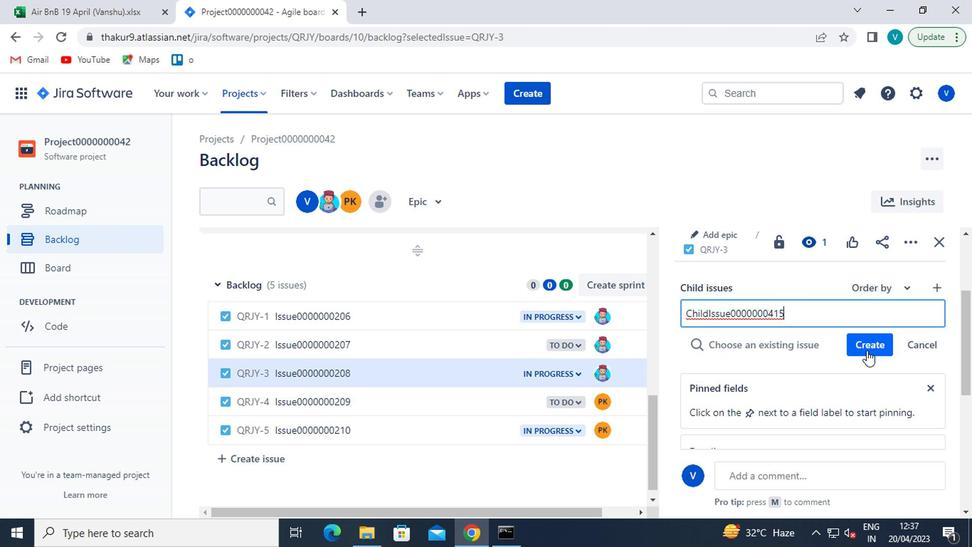 
Action: Mouse moved to (846, 358)
Screenshot: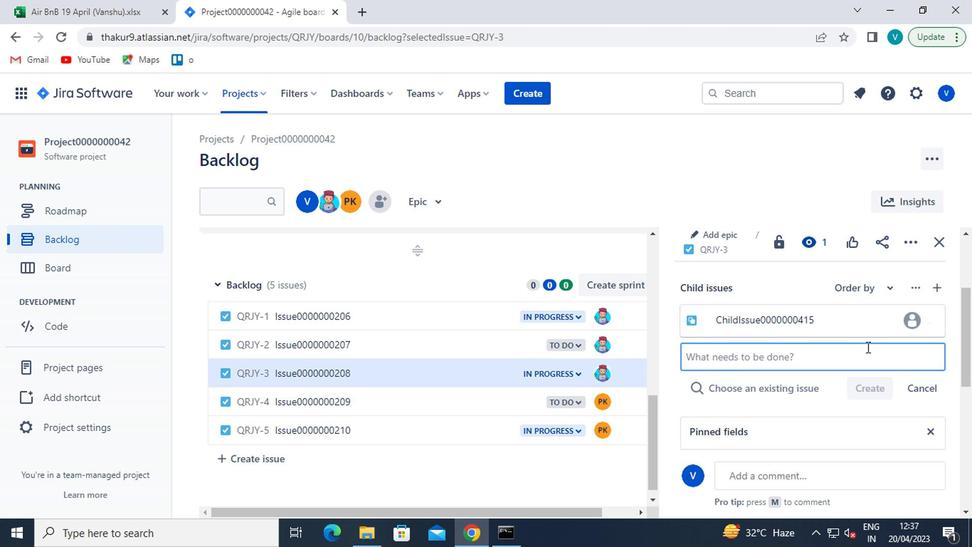 
